 Task: Create Issue Issue0000000040 in Backlog  in Scrum Project Project0000000008 in Jira. Change IN PROGRESS as Status of Issue Issue0000000032 in Backlog  in Scrum Project Project0000000007 in Jira. Change IN PROGRESS as Status of Issue Issue0000000034 in Backlog  in Scrum Project Project0000000007 in Jira. Change IN PROGRESS as Status of Issue Issue0000000036 in Backlog  in Scrum Project Project0000000008 in Jira. Change IN PROGRESS as Status of Issue Issue0000000038 in Backlog  in Scrum Project Project0000000008 in Jira
Action: Mouse moved to (518, 63)
Screenshot: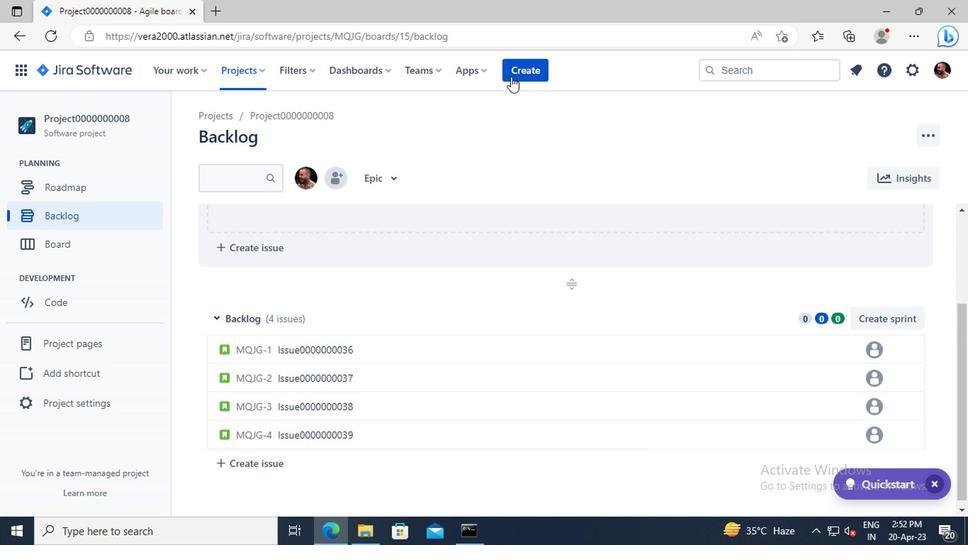 
Action: Mouse pressed left at (518, 63)
Screenshot: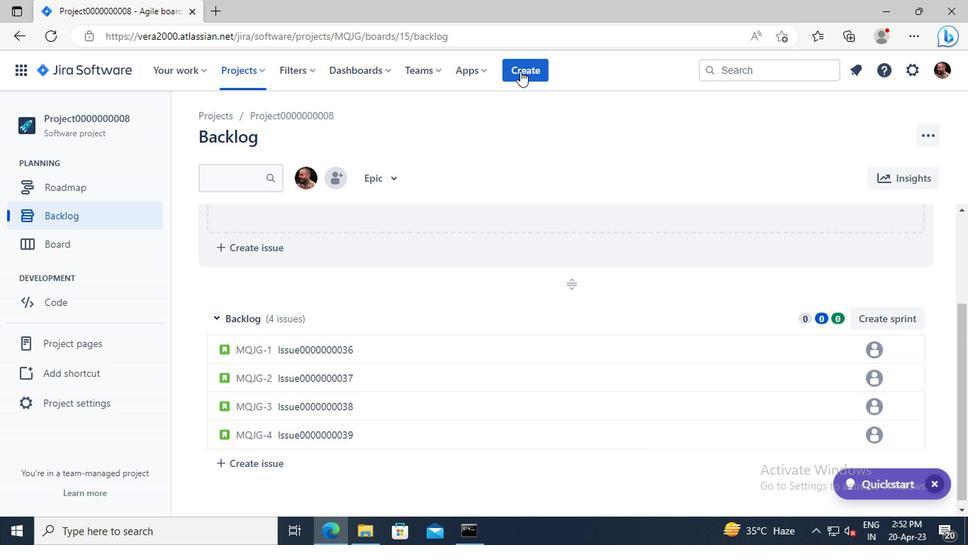 
Action: Mouse moved to (388, 283)
Screenshot: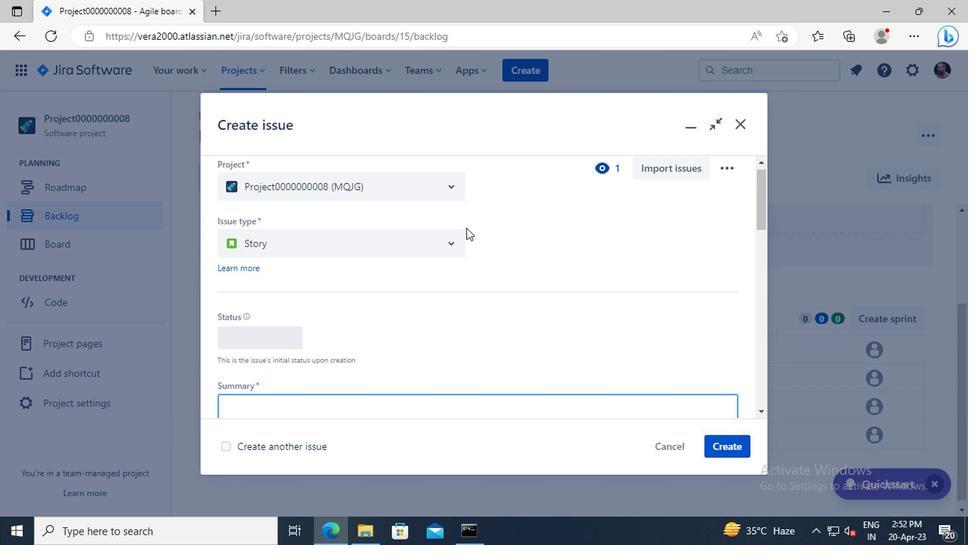 
Action: Mouse scrolled (388, 283) with delta (0, 0)
Screenshot: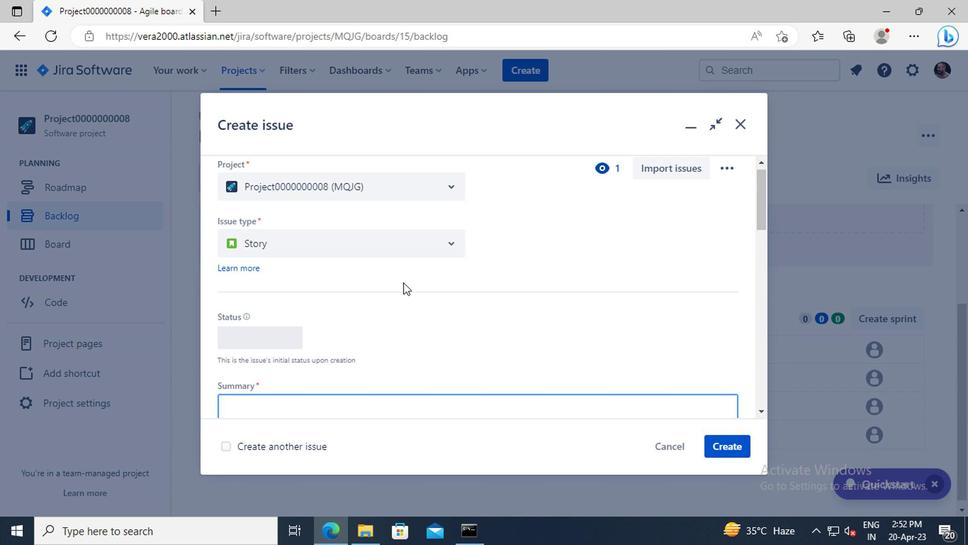 
Action: Mouse scrolled (388, 283) with delta (0, 0)
Screenshot: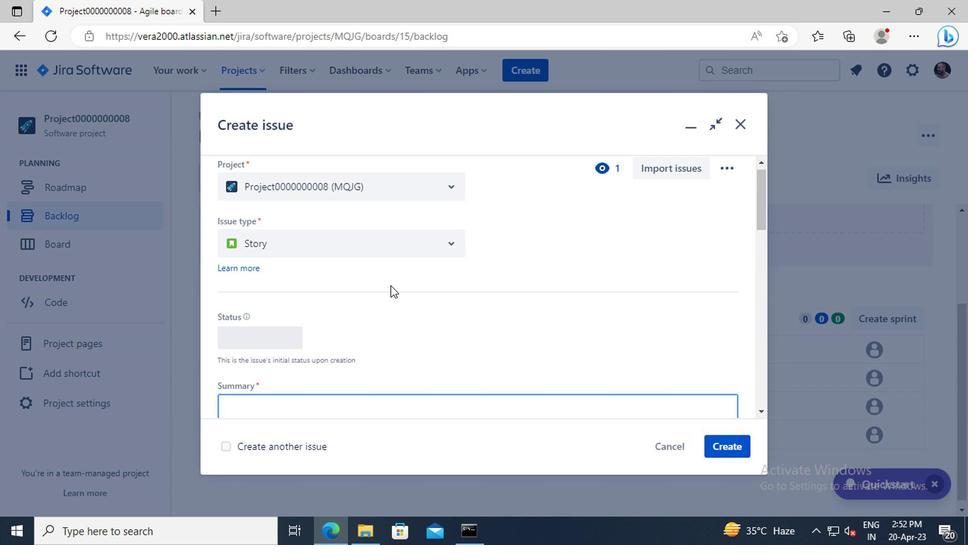 
Action: Mouse moved to (333, 334)
Screenshot: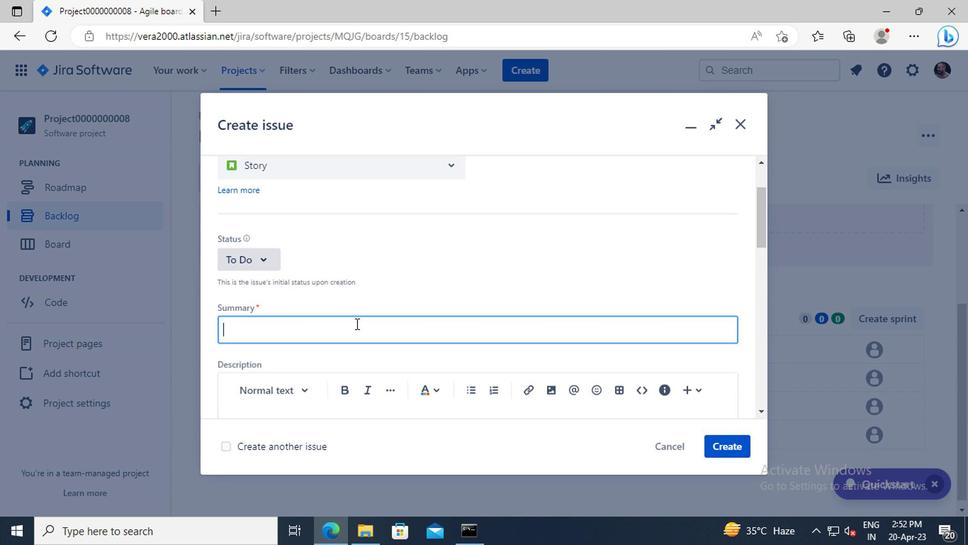 
Action: Mouse pressed left at (333, 334)
Screenshot: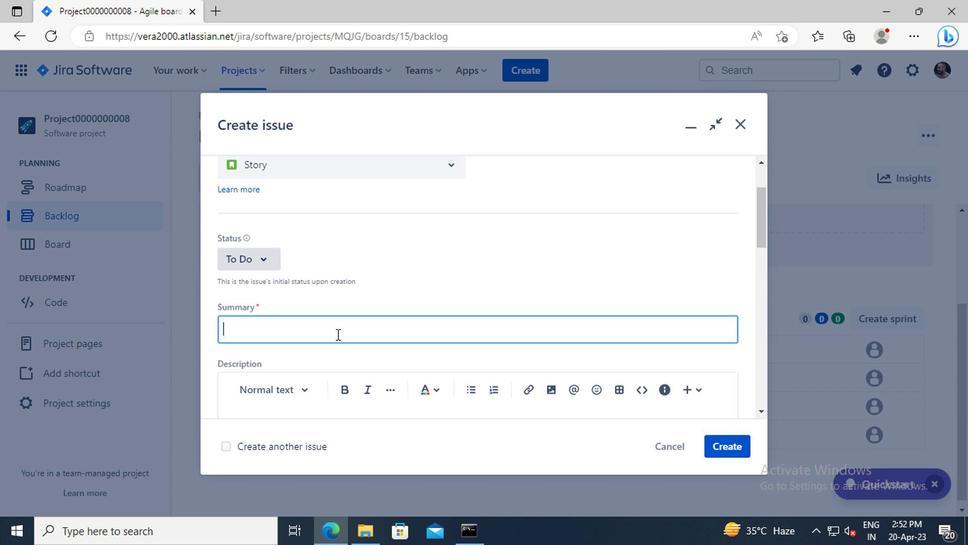 
Action: Key pressed <Key.shift>ISSUE0000000040
Screenshot: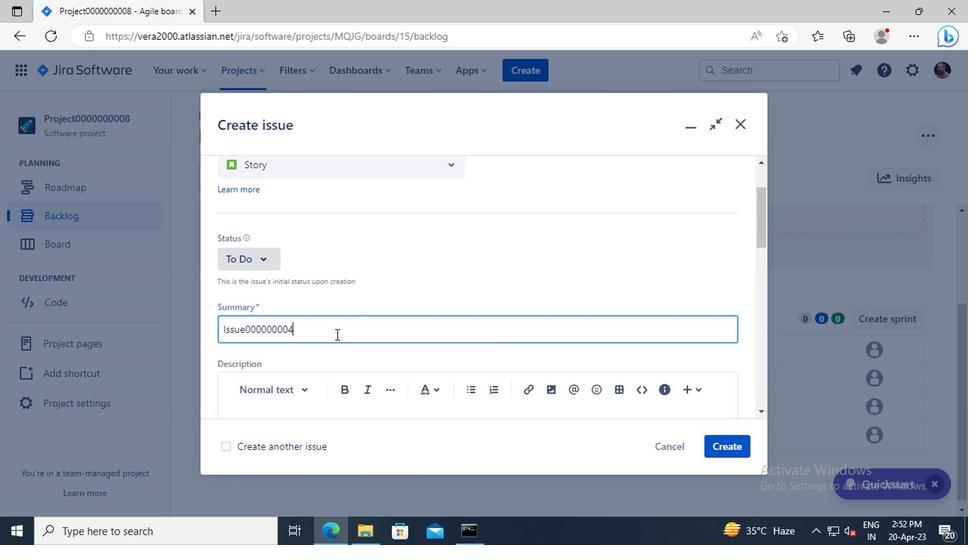 
Action: Mouse moved to (739, 446)
Screenshot: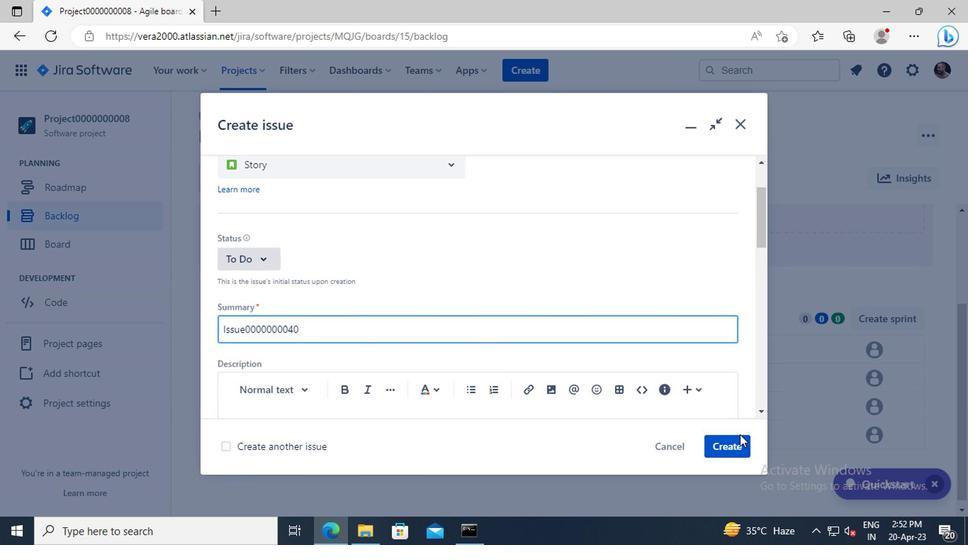 
Action: Mouse pressed left at (739, 446)
Screenshot: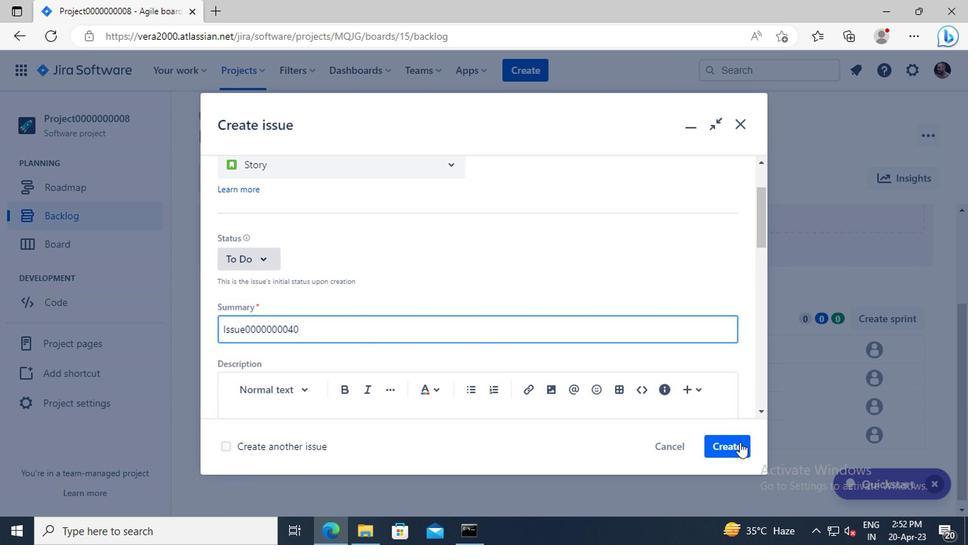 
Action: Mouse moved to (247, 58)
Screenshot: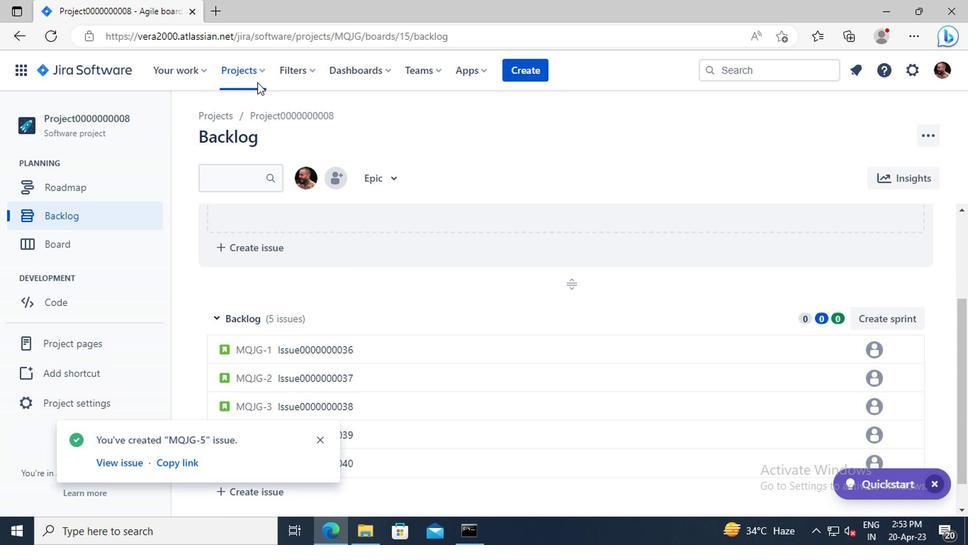 
Action: Mouse pressed left at (247, 58)
Screenshot: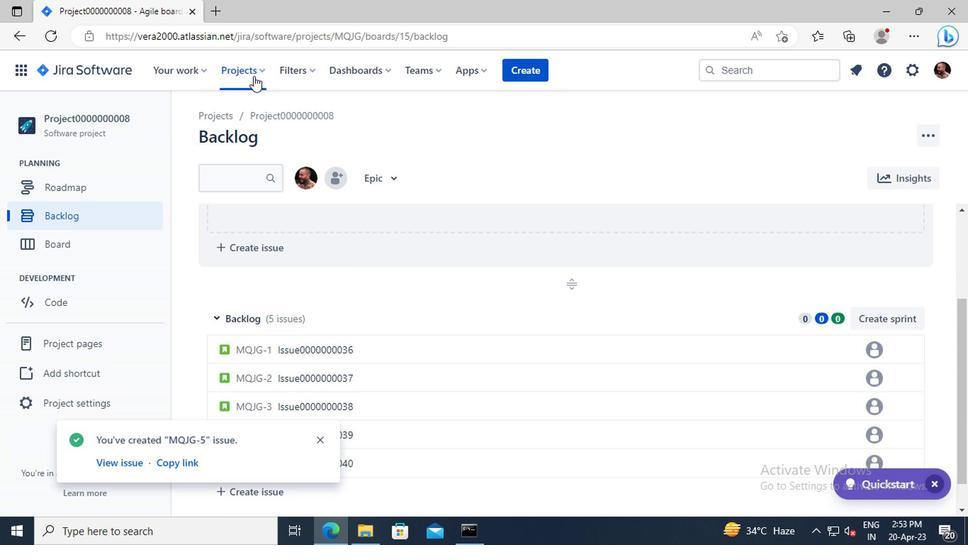 
Action: Mouse moved to (288, 164)
Screenshot: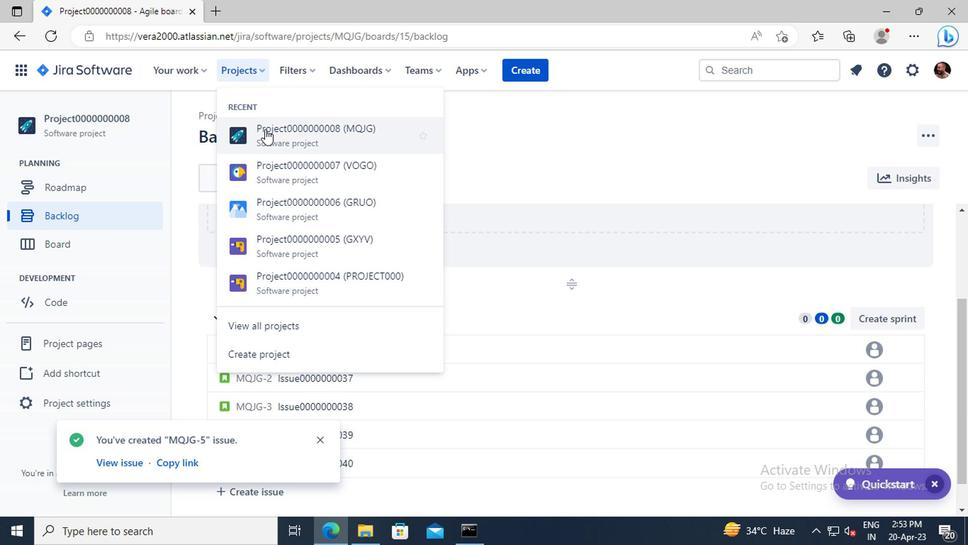 
Action: Mouse pressed left at (288, 164)
Screenshot: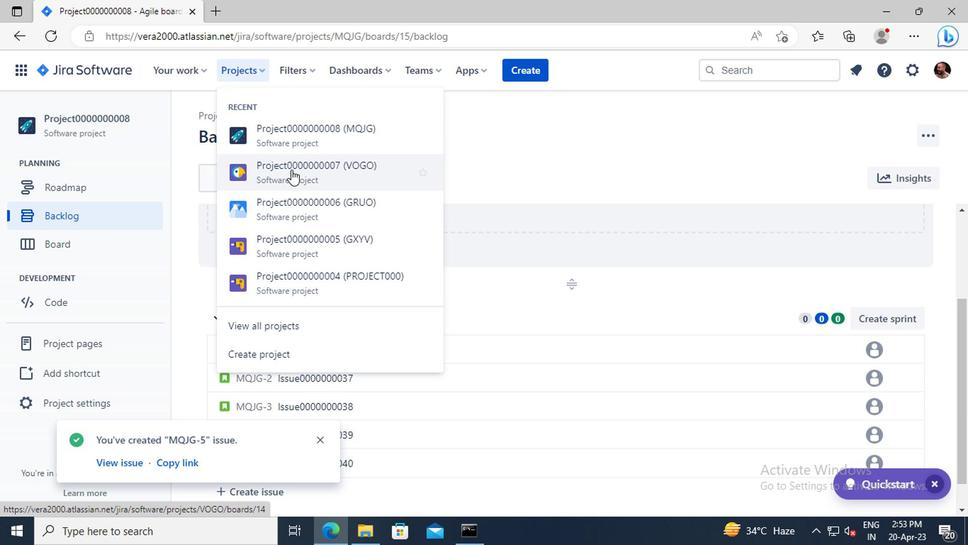 
Action: Mouse moved to (95, 214)
Screenshot: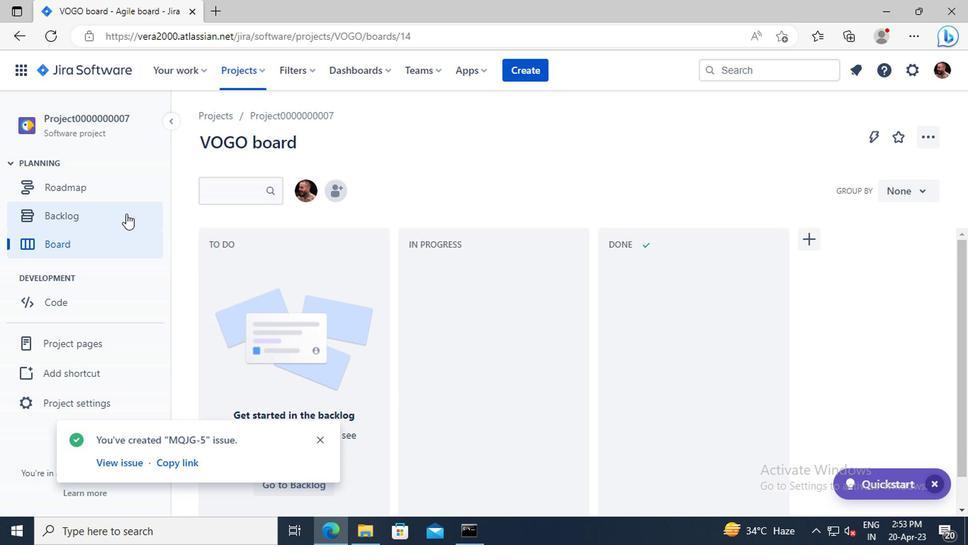 
Action: Mouse pressed left at (95, 214)
Screenshot: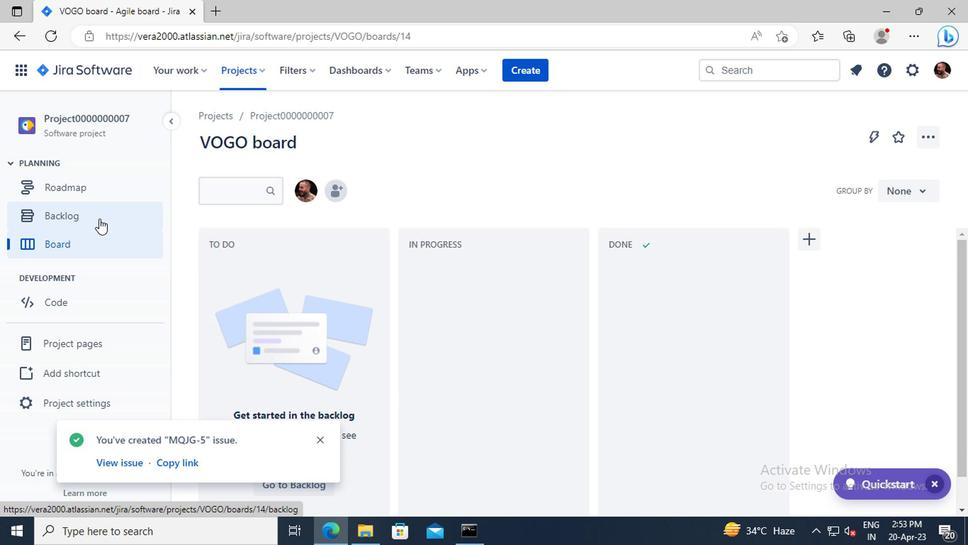 
Action: Mouse moved to (321, 242)
Screenshot: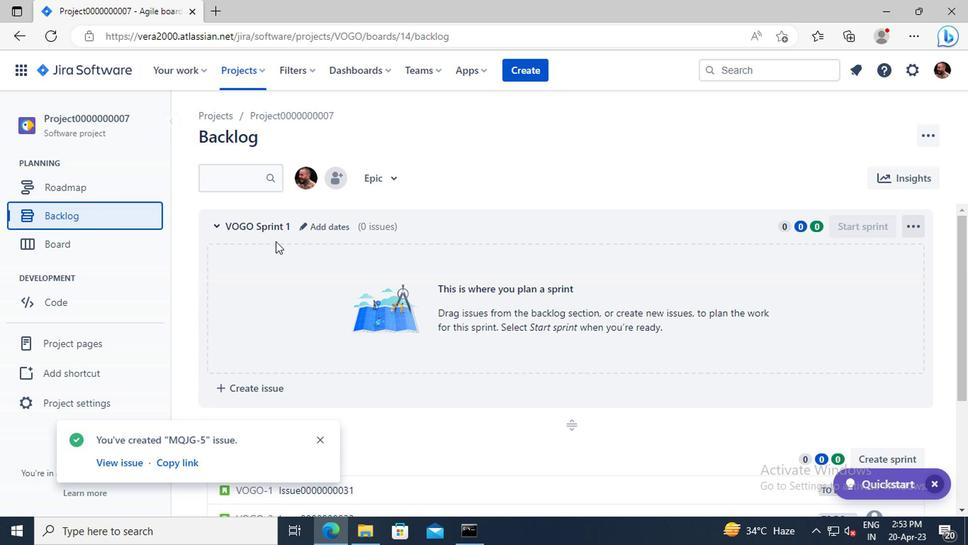 
Action: Mouse scrolled (321, 241) with delta (0, -1)
Screenshot: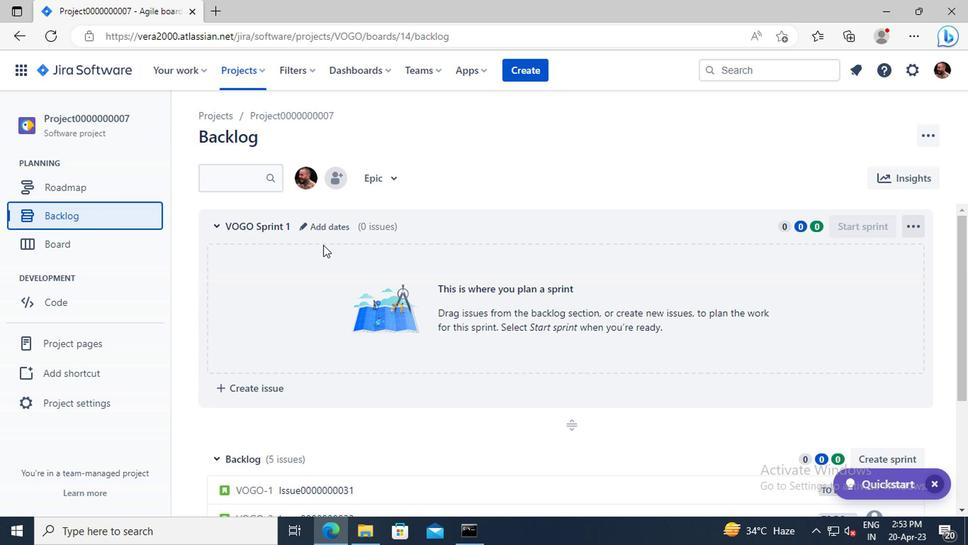 
Action: Mouse scrolled (321, 241) with delta (0, -1)
Screenshot: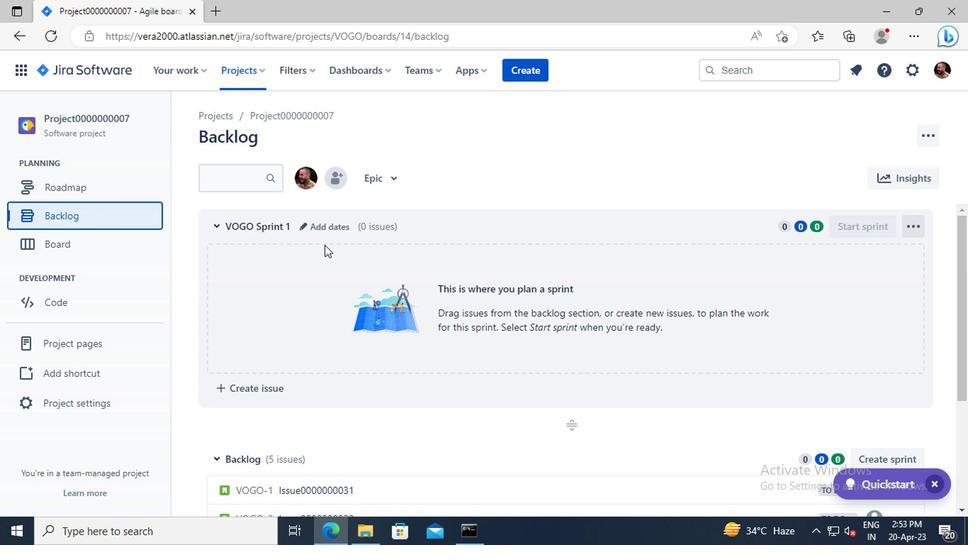 
Action: Mouse scrolled (321, 241) with delta (0, -1)
Screenshot: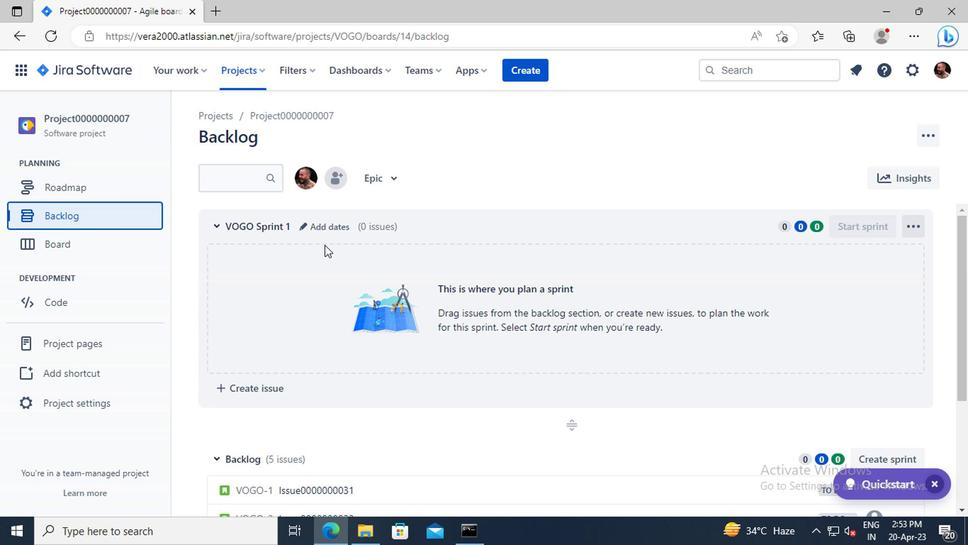 
Action: Mouse scrolled (321, 241) with delta (0, -1)
Screenshot: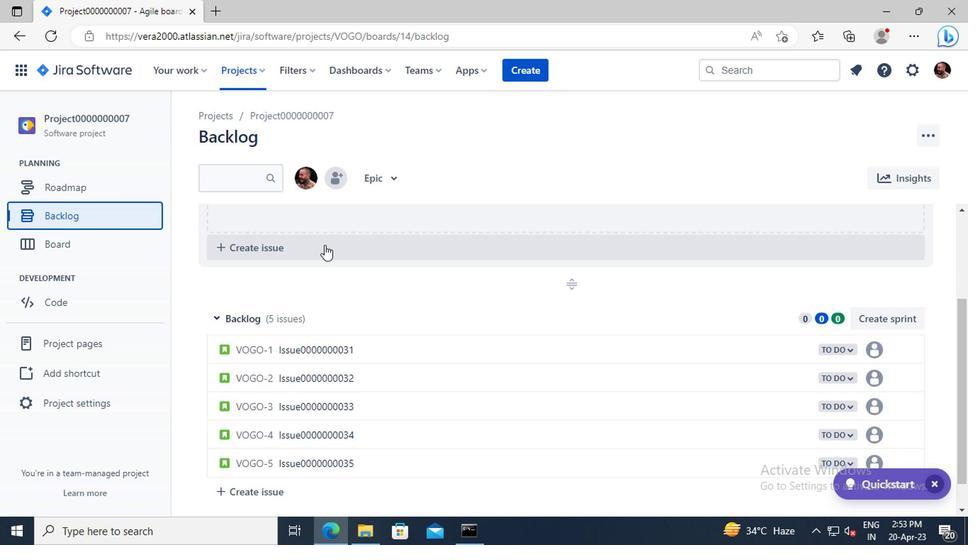 
Action: Mouse moved to (340, 341)
Screenshot: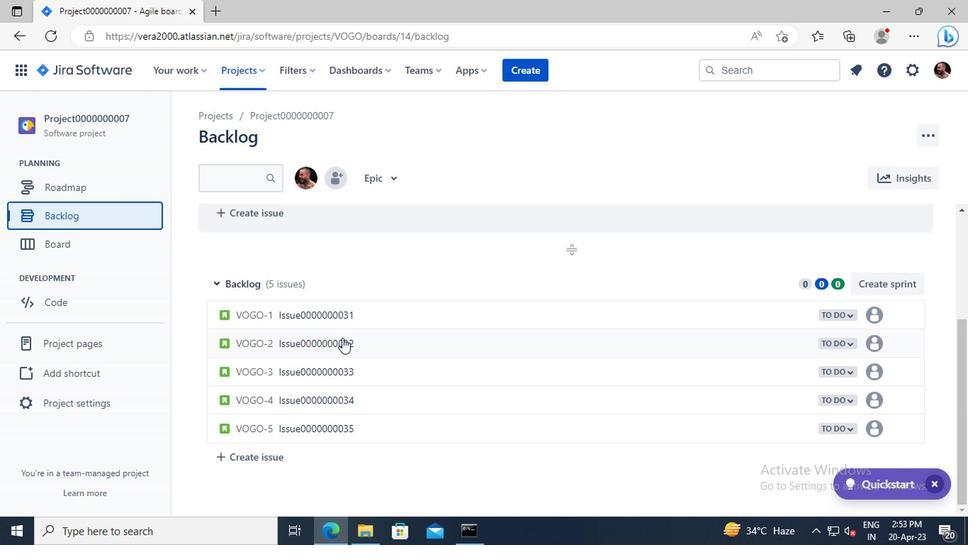
Action: Mouse pressed left at (340, 341)
Screenshot: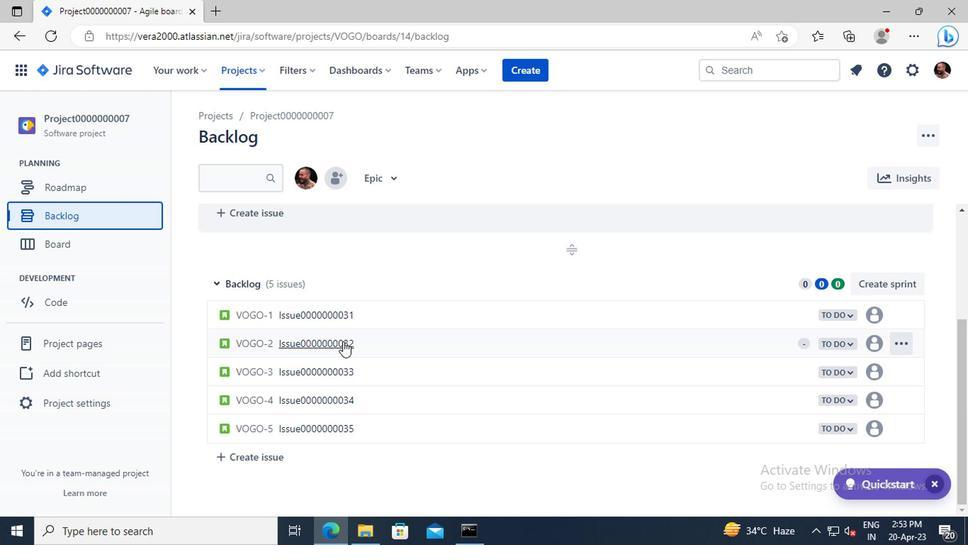 
Action: Mouse moved to (698, 314)
Screenshot: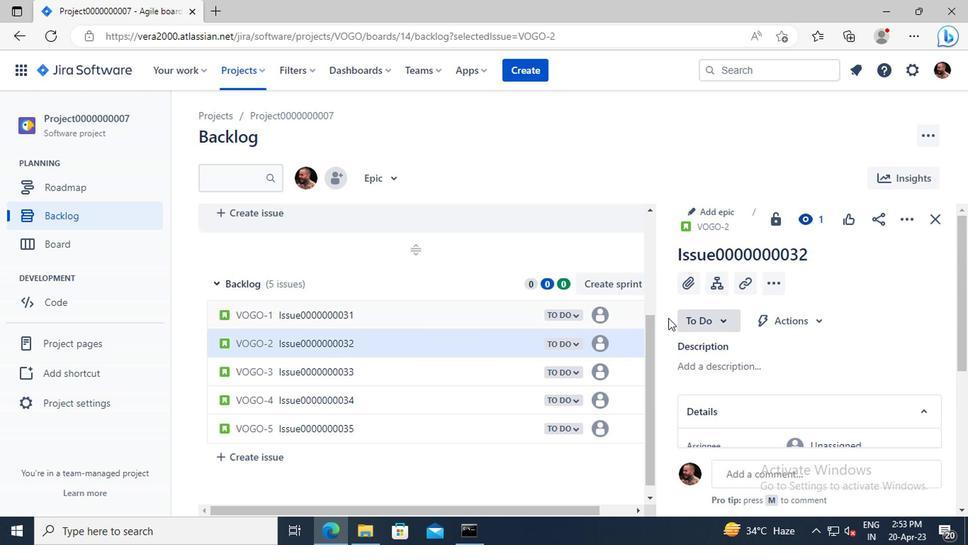 
Action: Mouse pressed left at (698, 314)
Screenshot: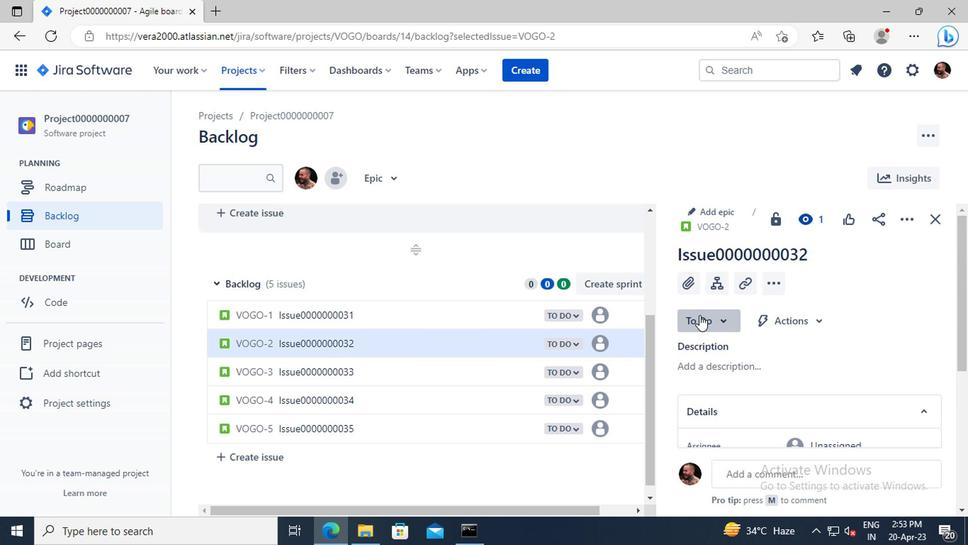 
Action: Mouse moved to (712, 354)
Screenshot: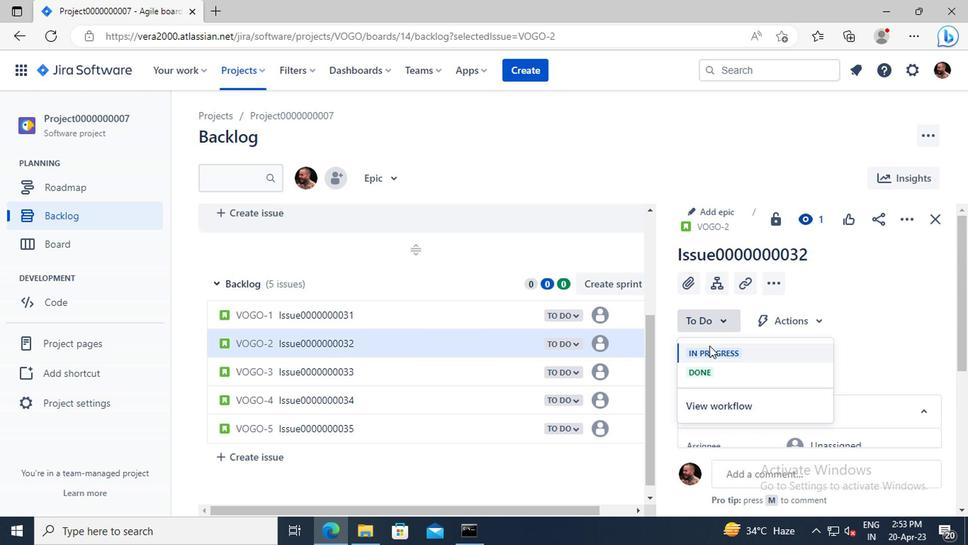 
Action: Mouse pressed left at (712, 354)
Screenshot: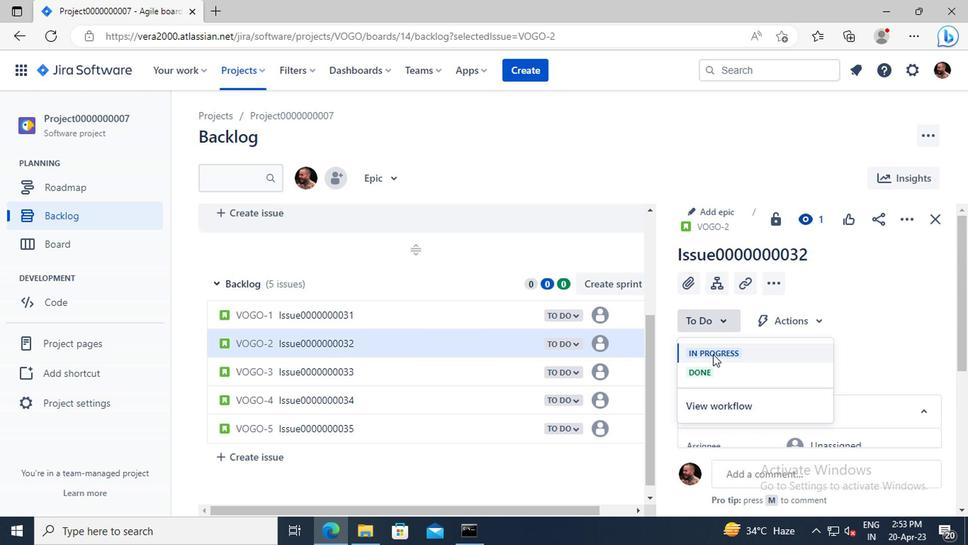 
Action: Mouse moved to (326, 402)
Screenshot: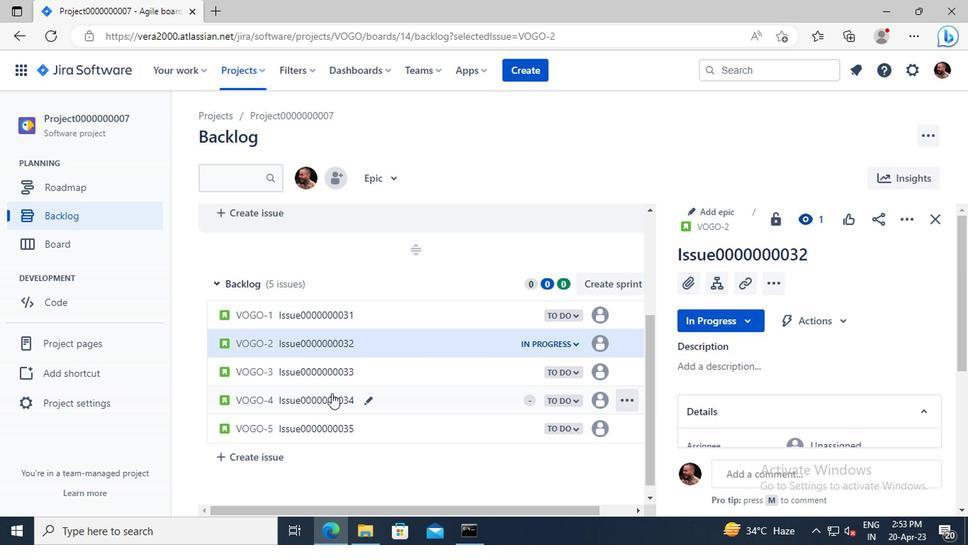 
Action: Mouse pressed left at (326, 402)
Screenshot: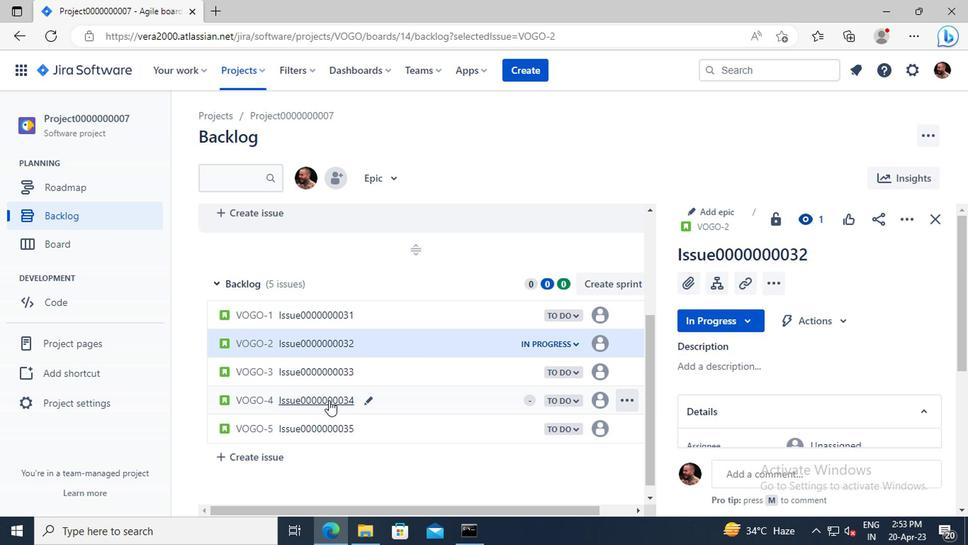 
Action: Mouse moved to (705, 317)
Screenshot: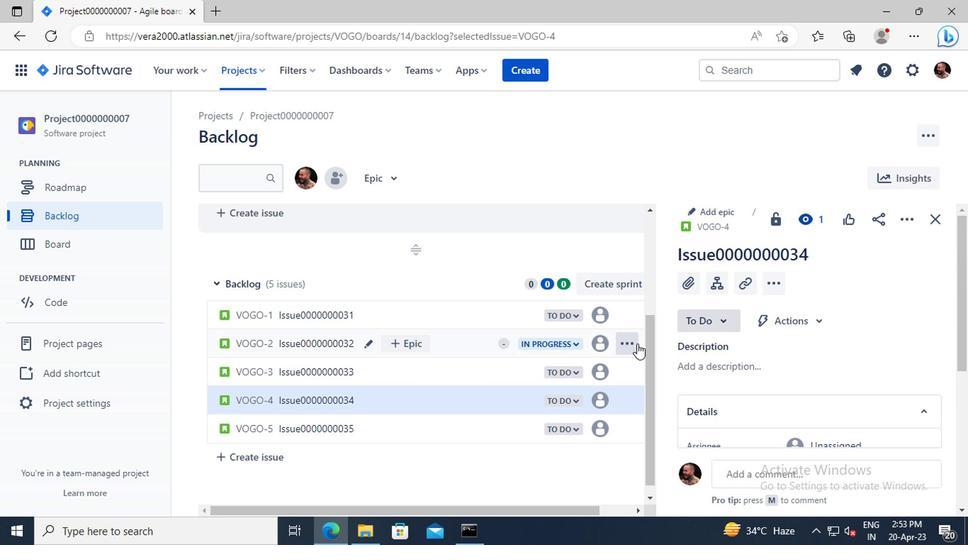 
Action: Mouse pressed left at (705, 317)
Screenshot: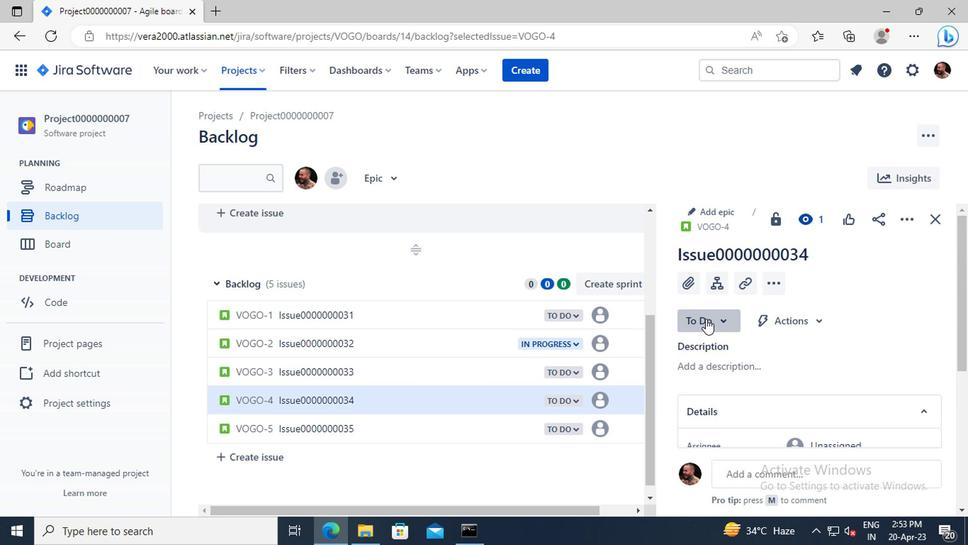 
Action: Mouse moved to (712, 355)
Screenshot: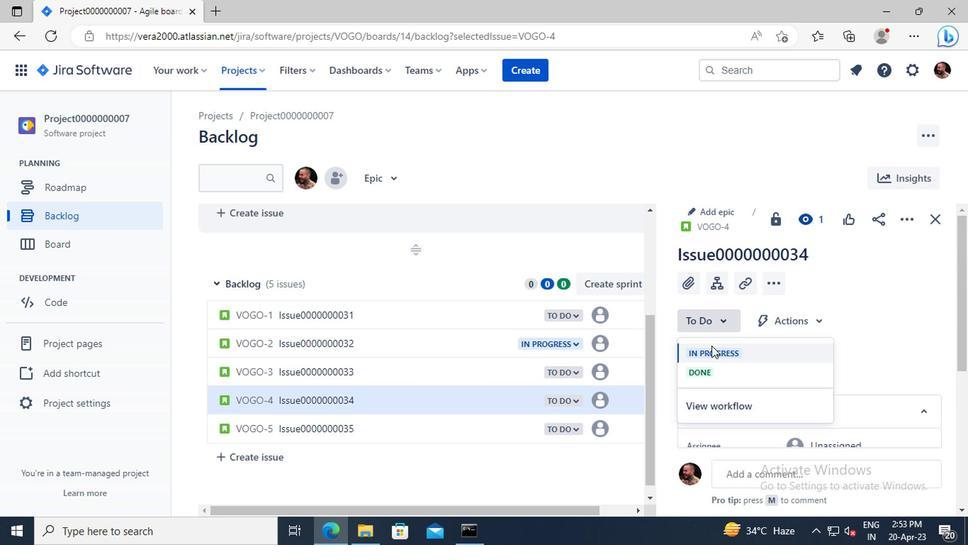 
Action: Mouse pressed left at (712, 355)
Screenshot: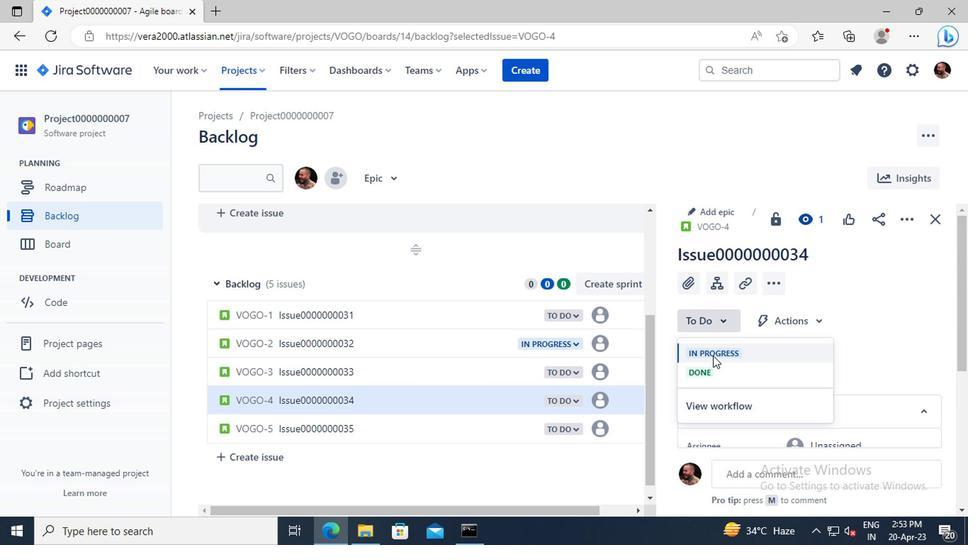 
Action: Mouse moved to (250, 70)
Screenshot: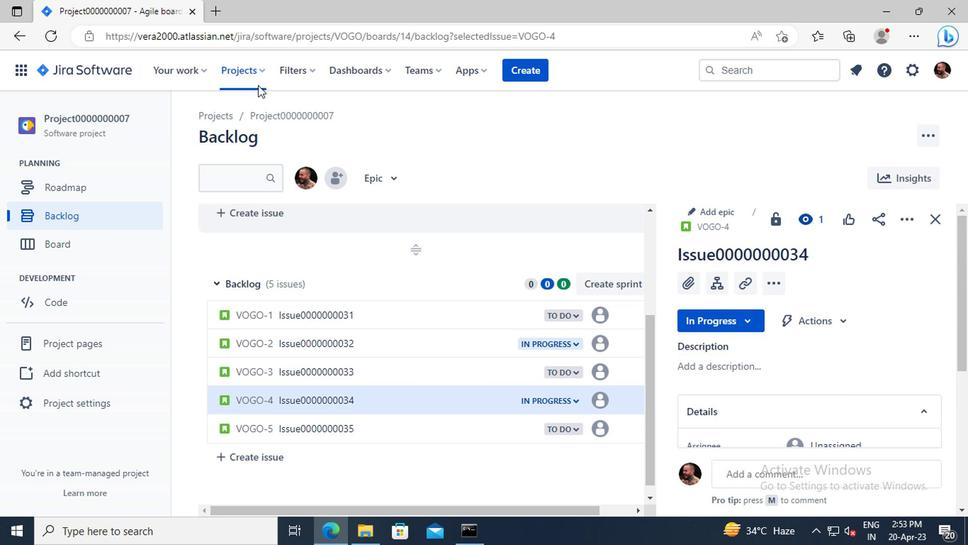 
Action: Mouse pressed left at (250, 70)
Screenshot: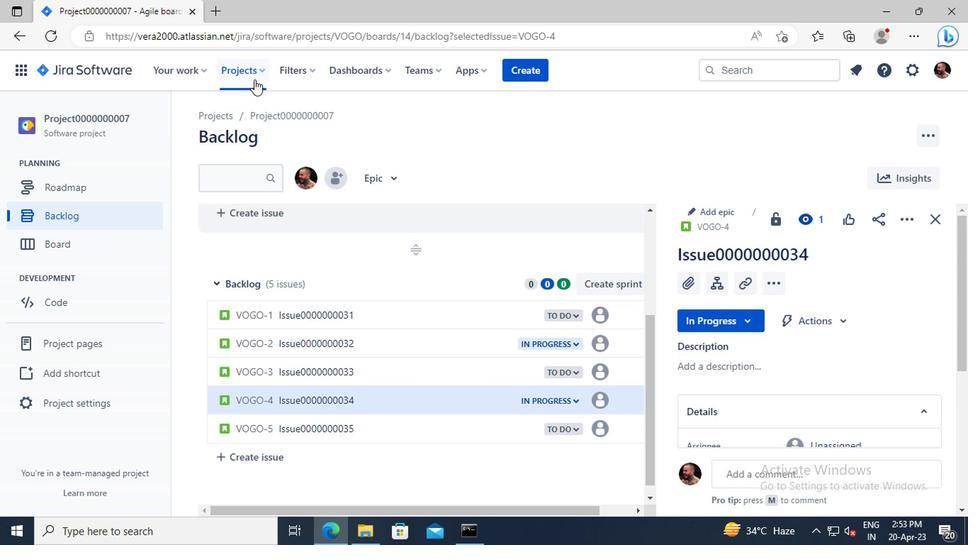 
Action: Mouse moved to (283, 161)
Screenshot: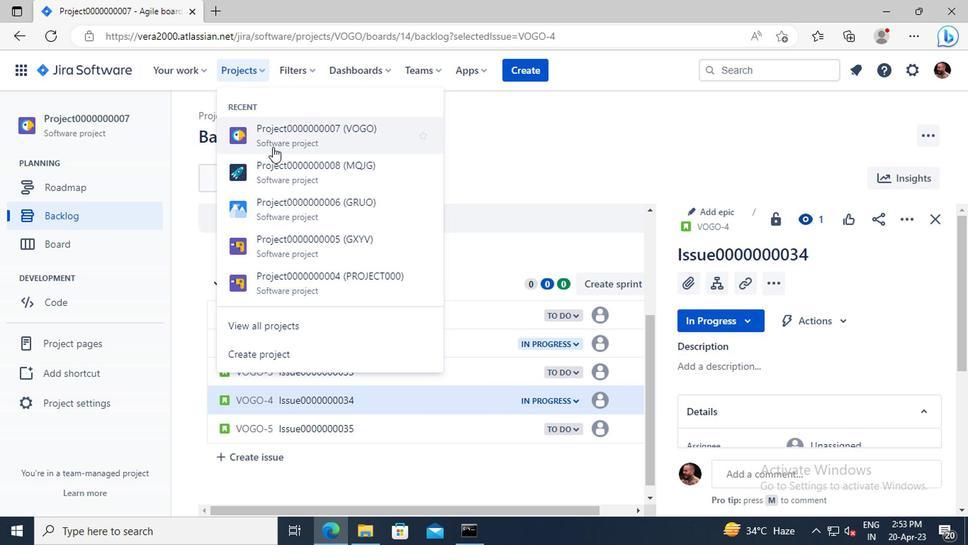 
Action: Mouse pressed left at (283, 161)
Screenshot: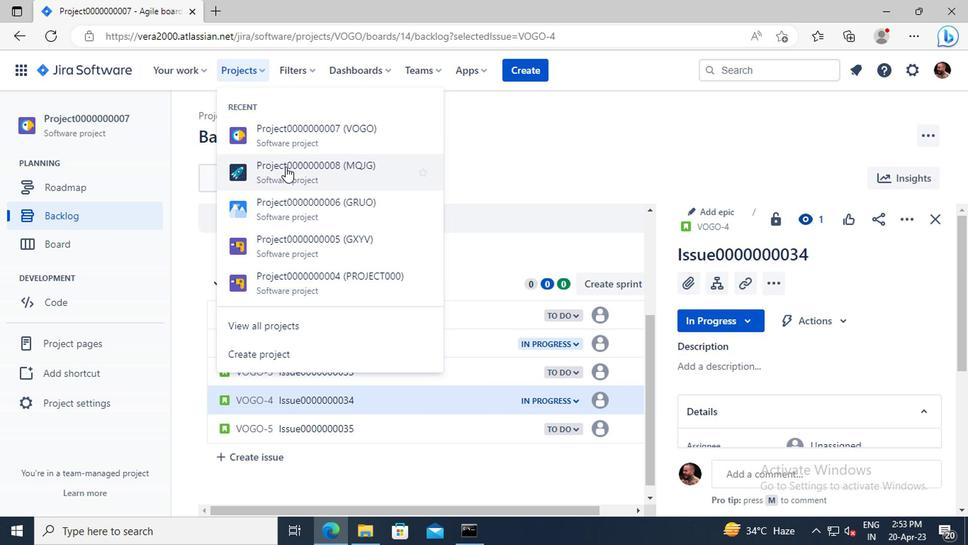 
Action: Mouse moved to (98, 211)
Screenshot: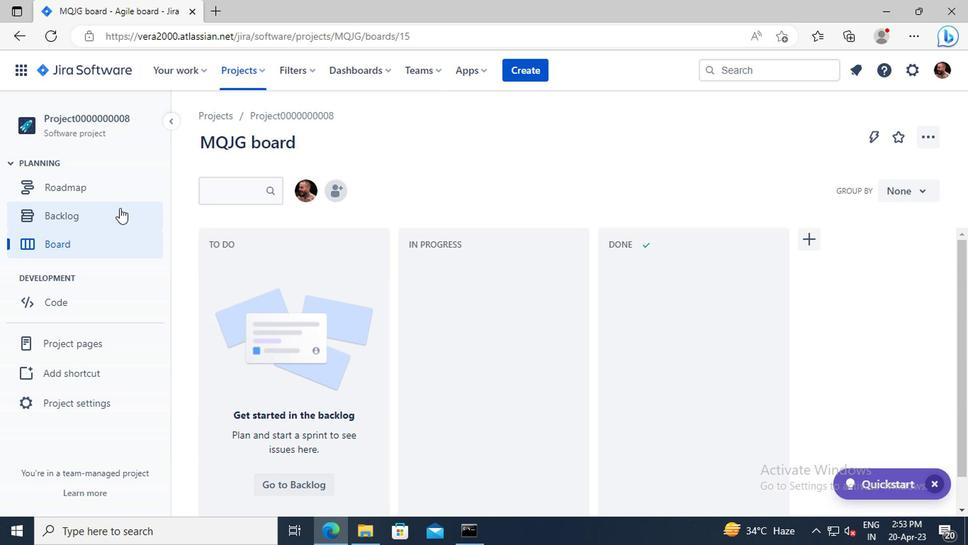 
Action: Mouse pressed left at (98, 211)
Screenshot: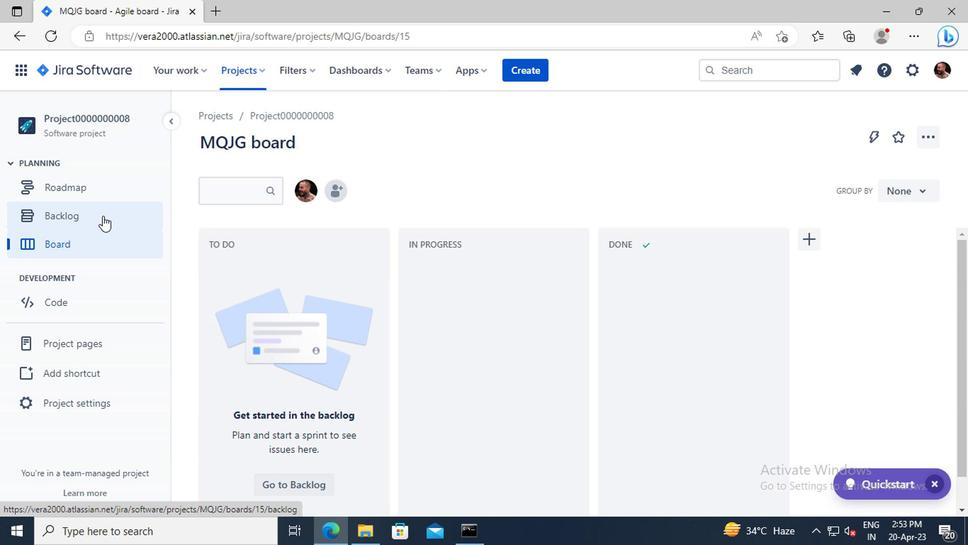 
Action: Mouse moved to (297, 234)
Screenshot: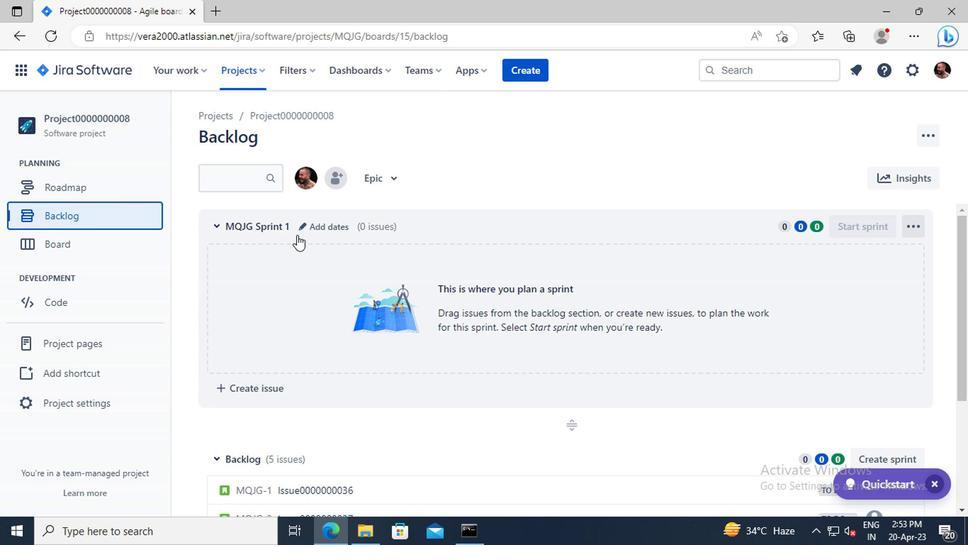 
Action: Mouse scrolled (297, 233) with delta (0, -1)
Screenshot: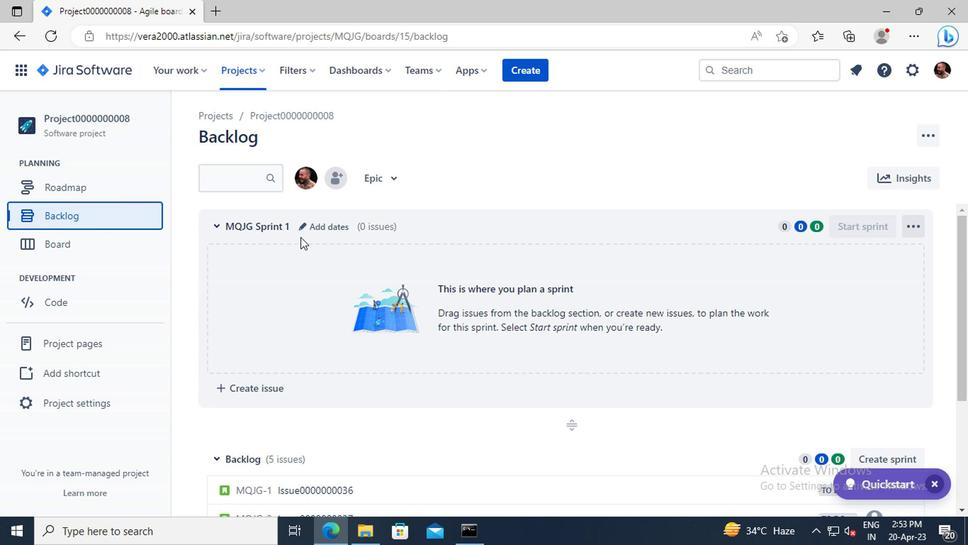 
Action: Mouse scrolled (297, 233) with delta (0, -1)
Screenshot: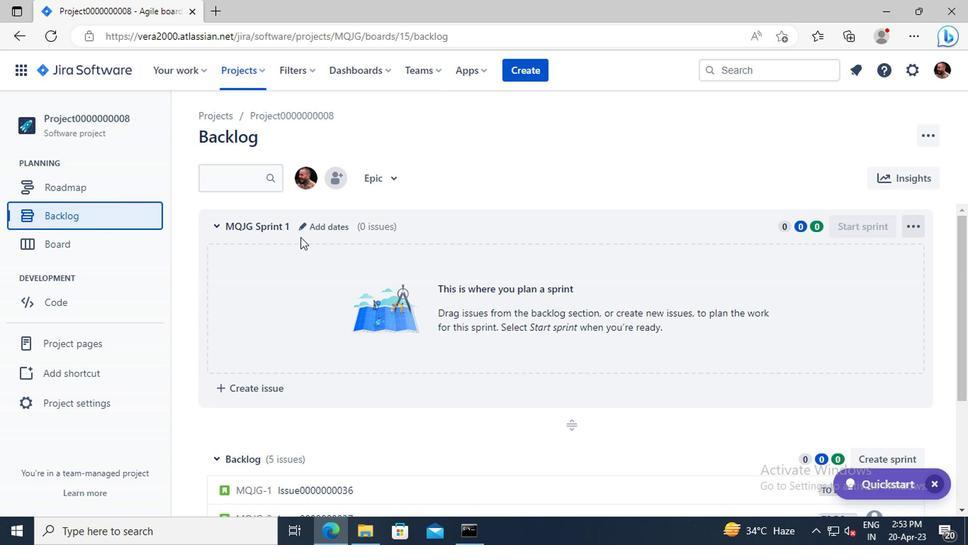 
Action: Mouse moved to (337, 393)
Screenshot: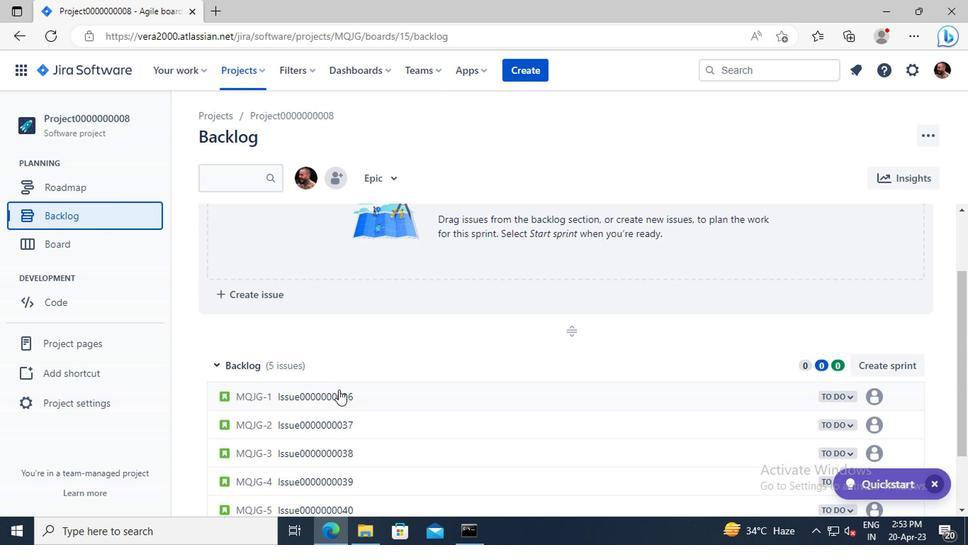 
Action: Mouse pressed left at (337, 393)
Screenshot: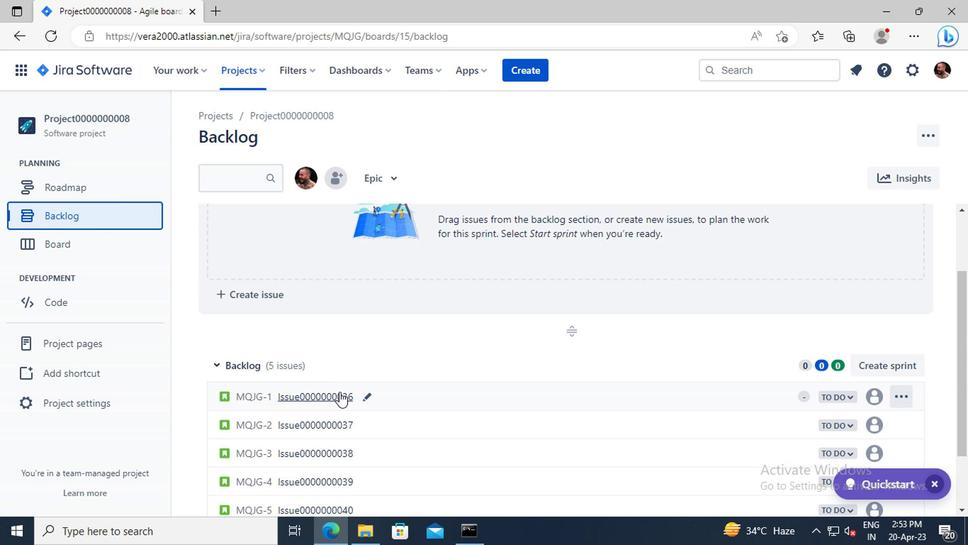
Action: Mouse moved to (692, 317)
Screenshot: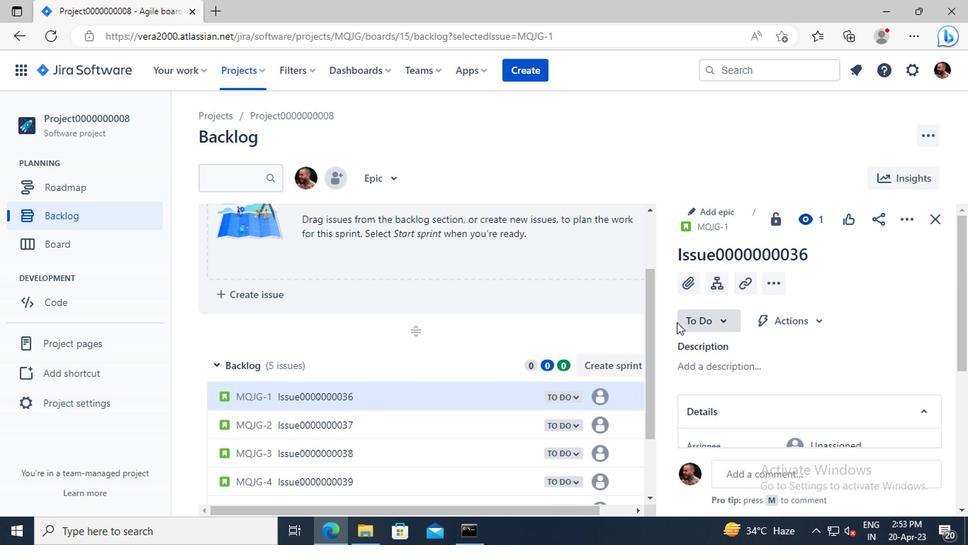 
Action: Mouse pressed left at (692, 317)
Screenshot: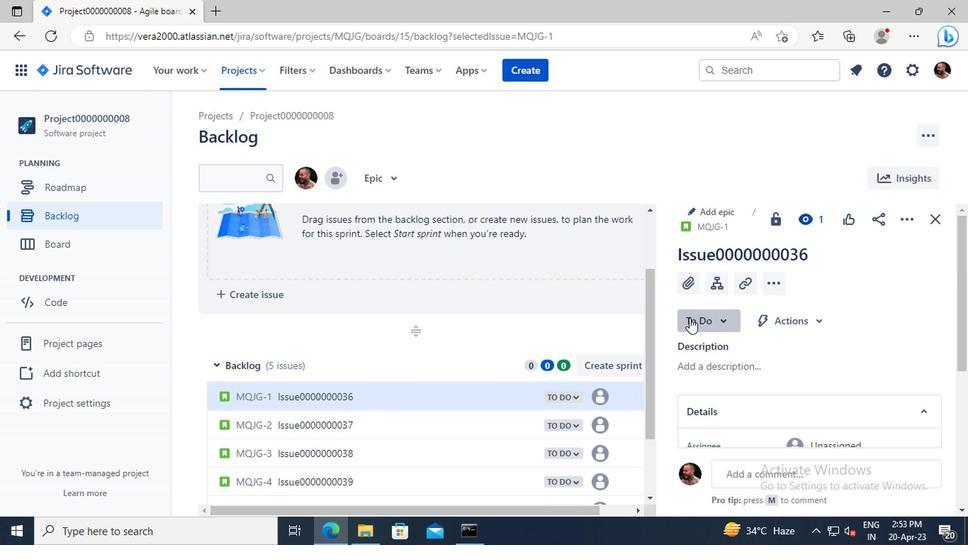 
Action: Mouse moved to (705, 350)
Screenshot: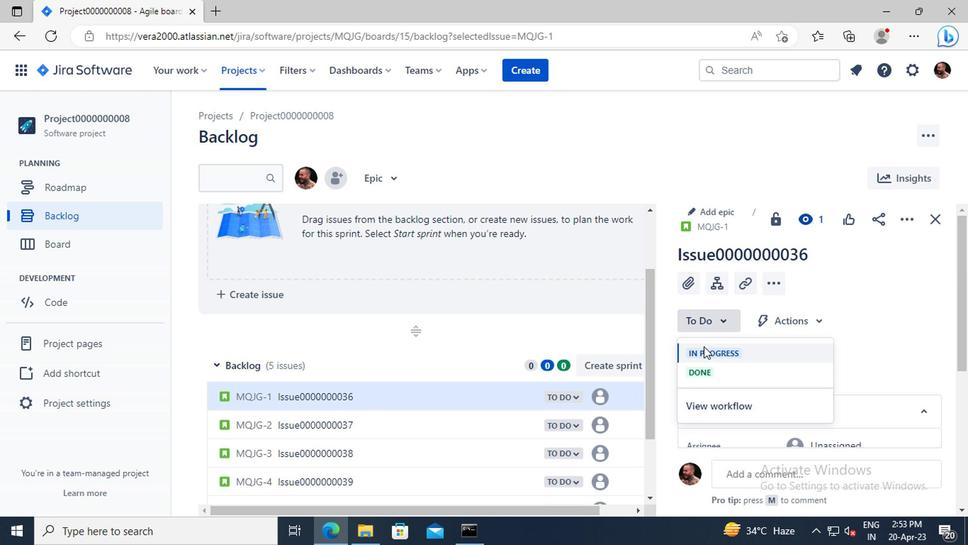 
Action: Mouse pressed left at (705, 350)
Screenshot: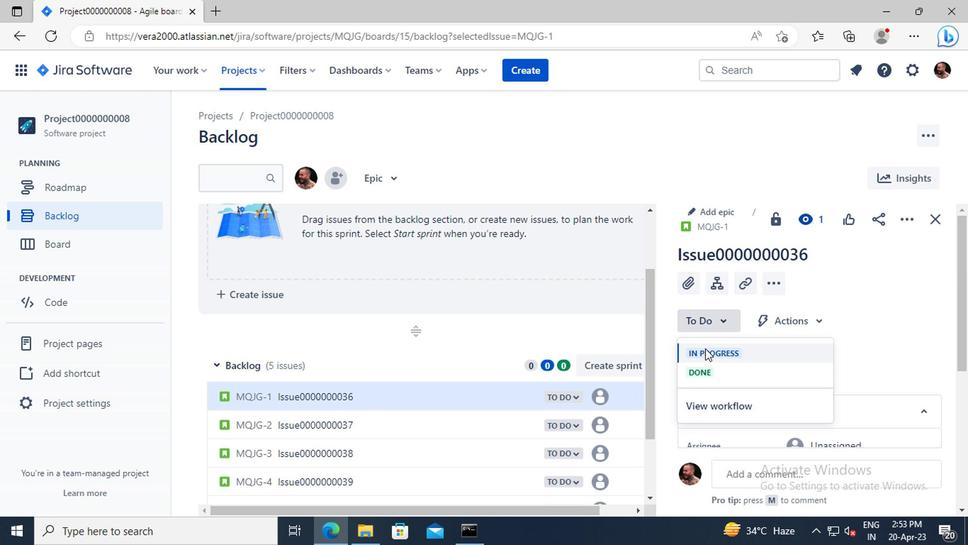 
Action: Mouse moved to (352, 405)
Screenshot: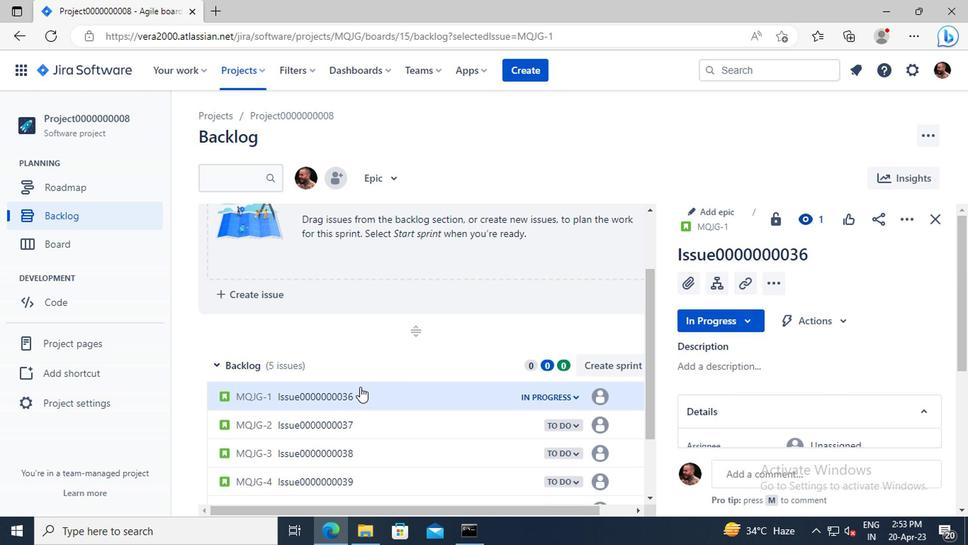 
Action: Mouse scrolled (352, 404) with delta (0, -1)
Screenshot: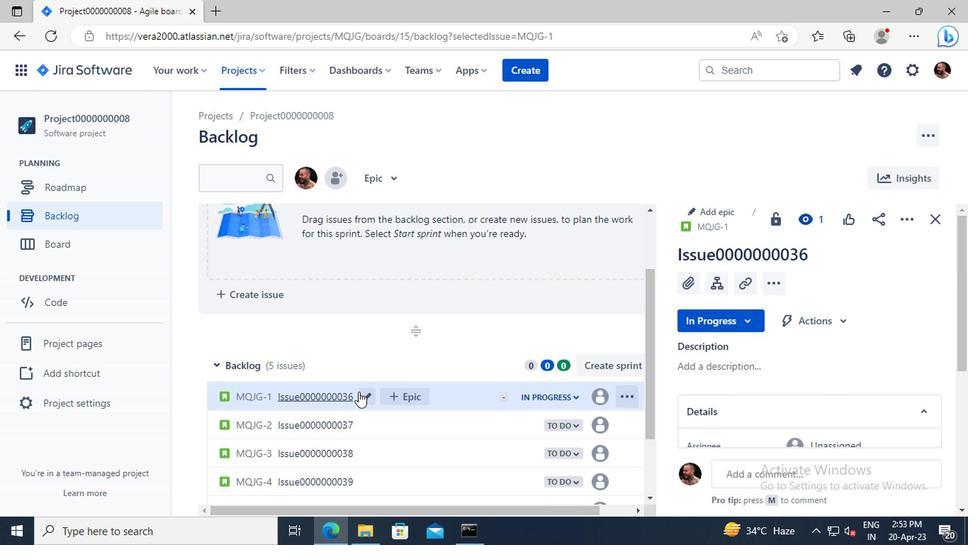 
Action: Mouse moved to (328, 410)
Screenshot: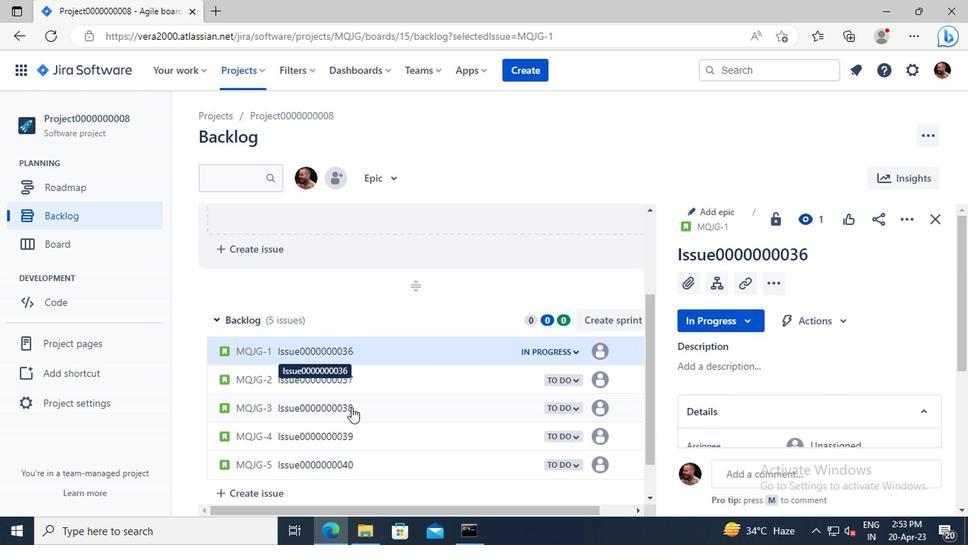 
Action: Mouse pressed left at (328, 410)
Screenshot: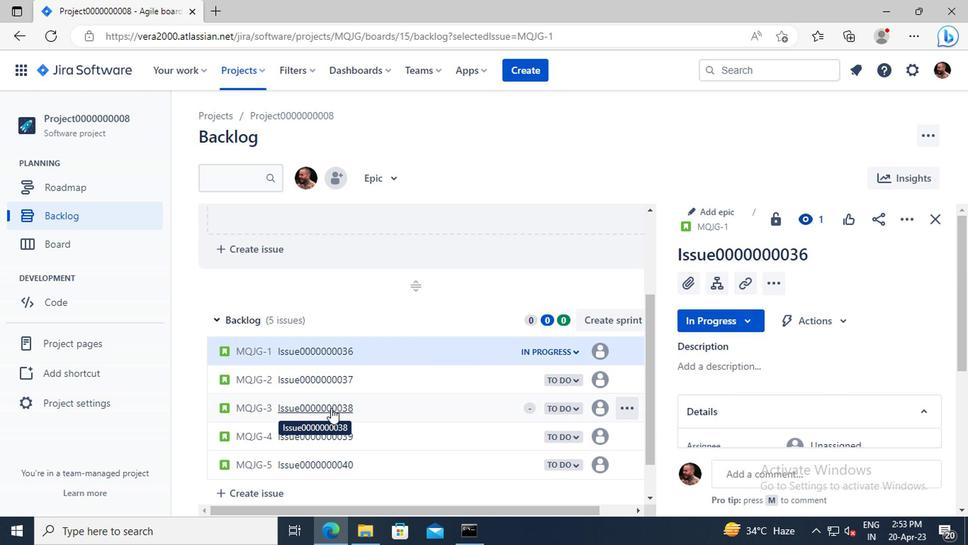 
Action: Mouse moved to (685, 317)
Screenshot: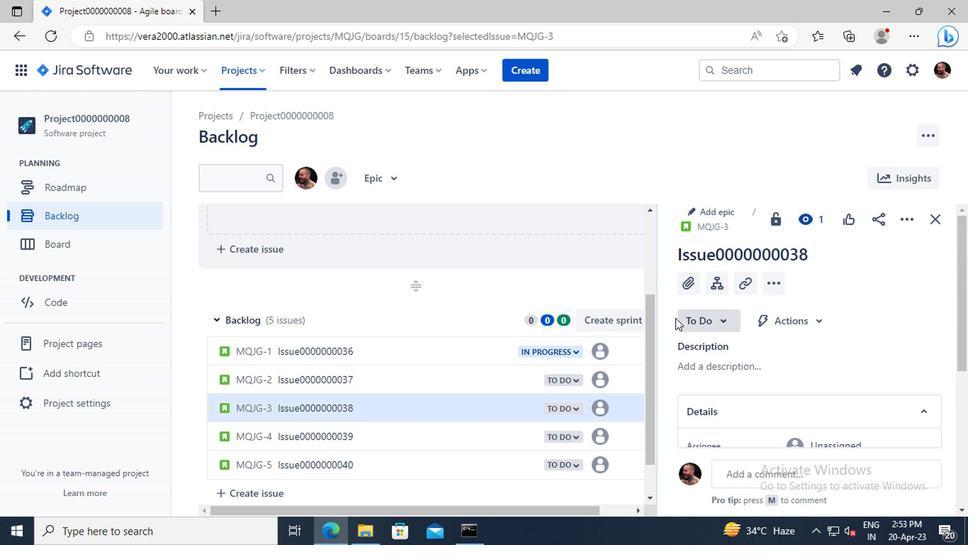 
Action: Mouse pressed left at (685, 317)
Screenshot: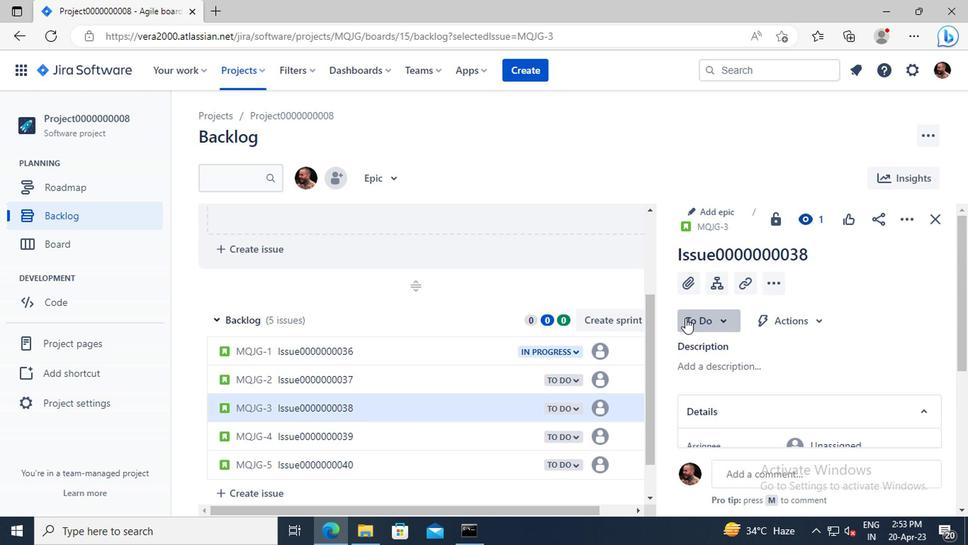 
Action: Mouse moved to (697, 354)
Screenshot: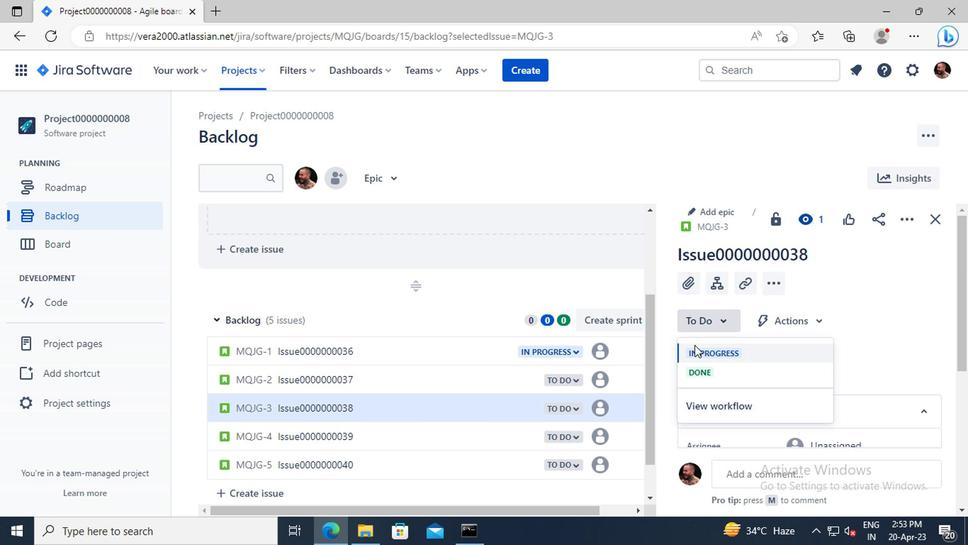 
Action: Mouse pressed left at (697, 354)
Screenshot: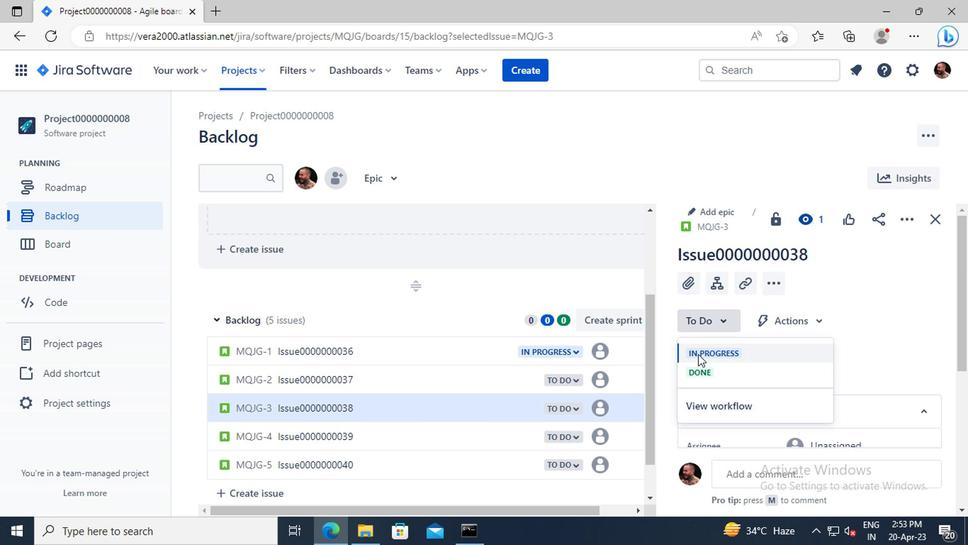 
